 Task: Use the formula "DVARP" in spreadsheet "Project protfolio".
Action: Mouse moved to (155, 86)
Screenshot: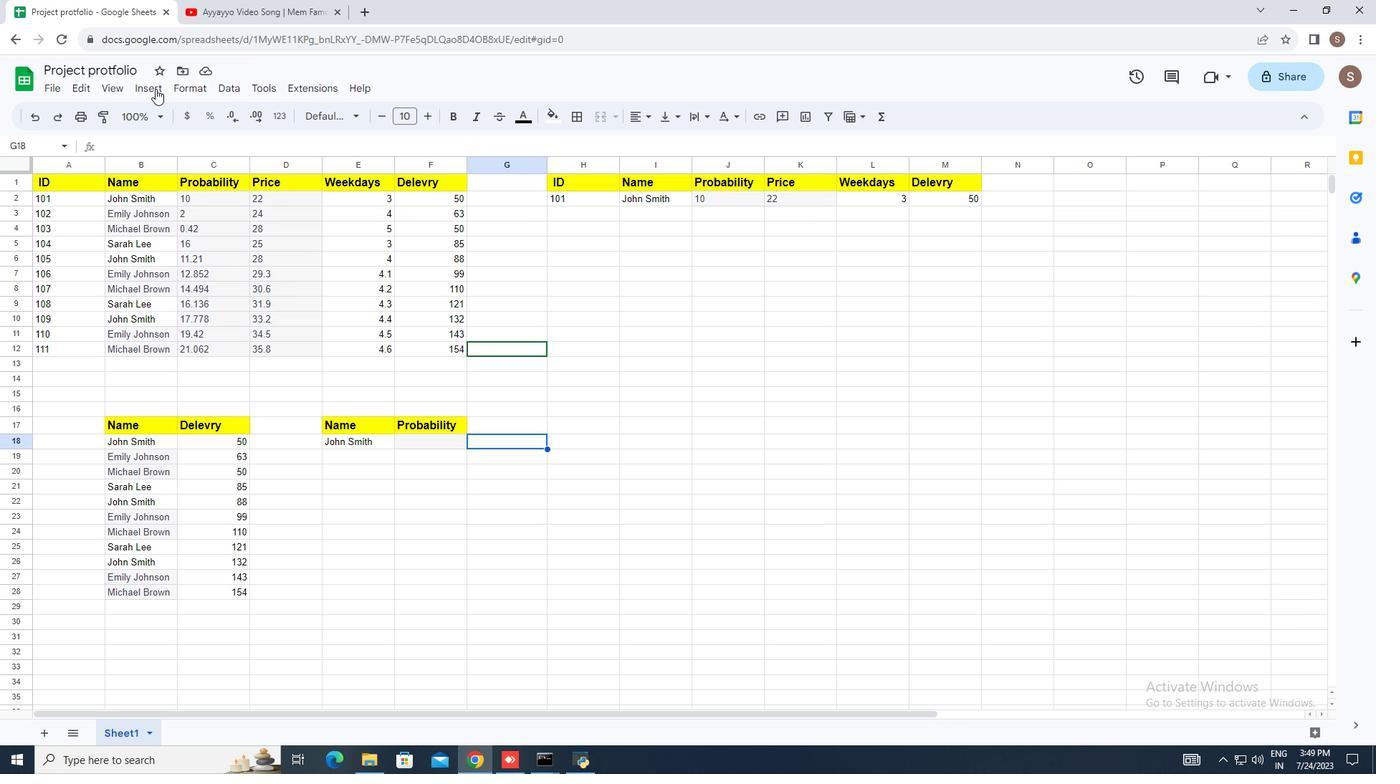 
Action: Mouse pressed left at (155, 86)
Screenshot: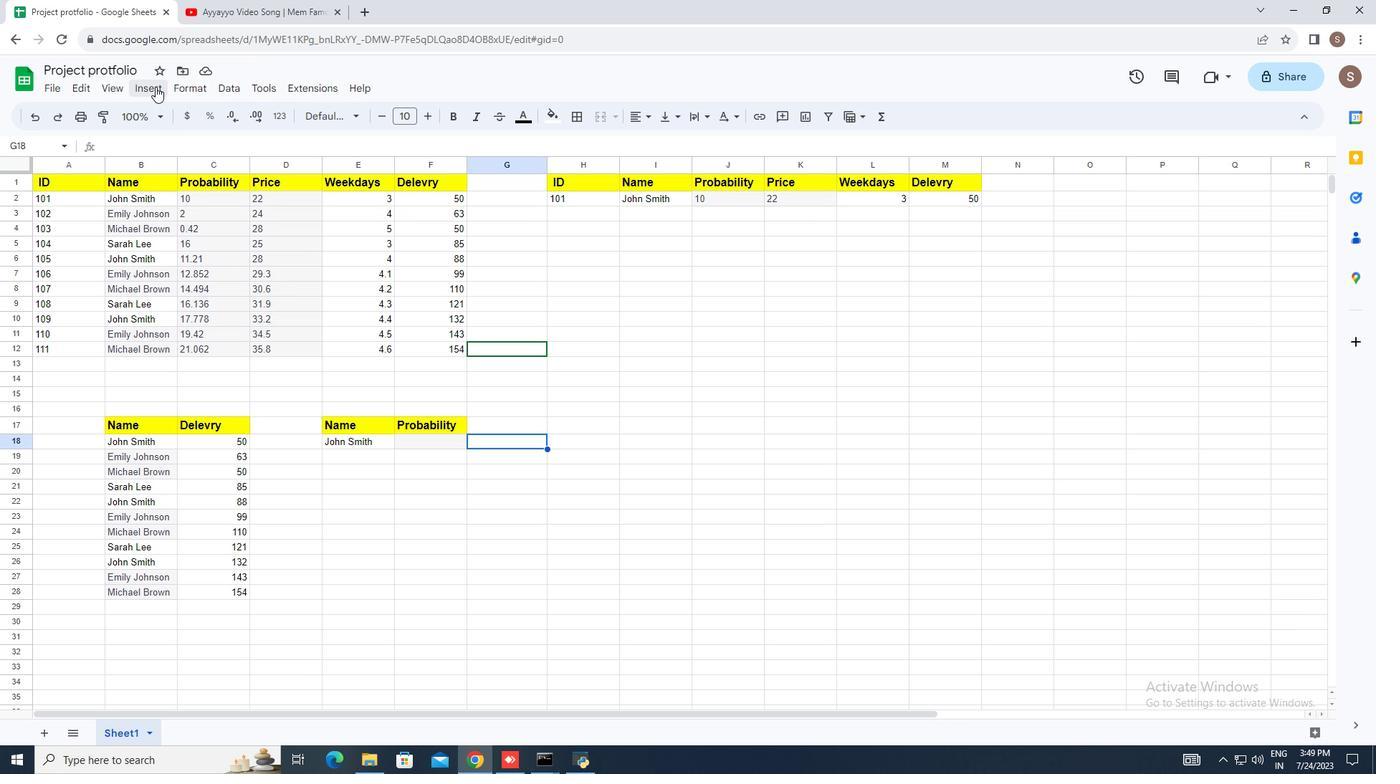 
Action: Mouse moved to (223, 343)
Screenshot: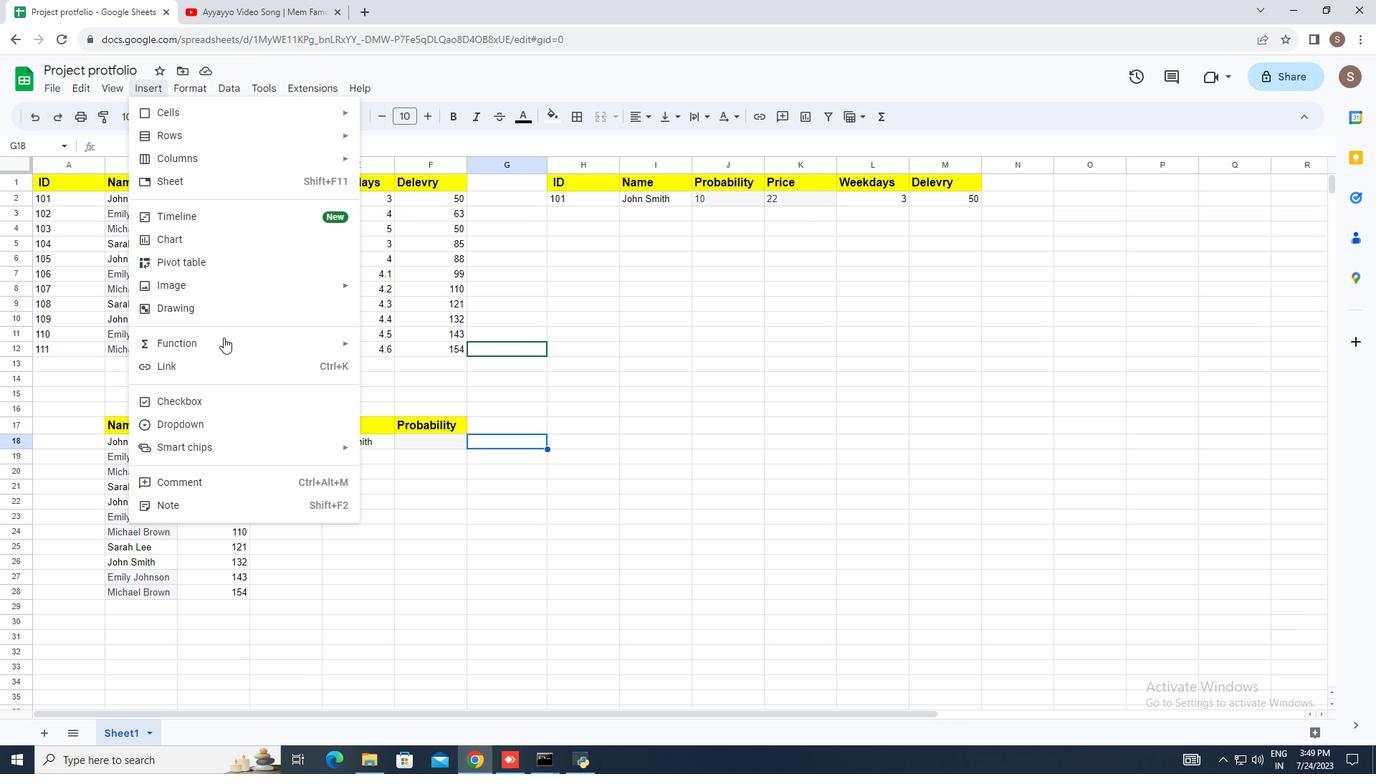 
Action: Mouse pressed left at (223, 343)
Screenshot: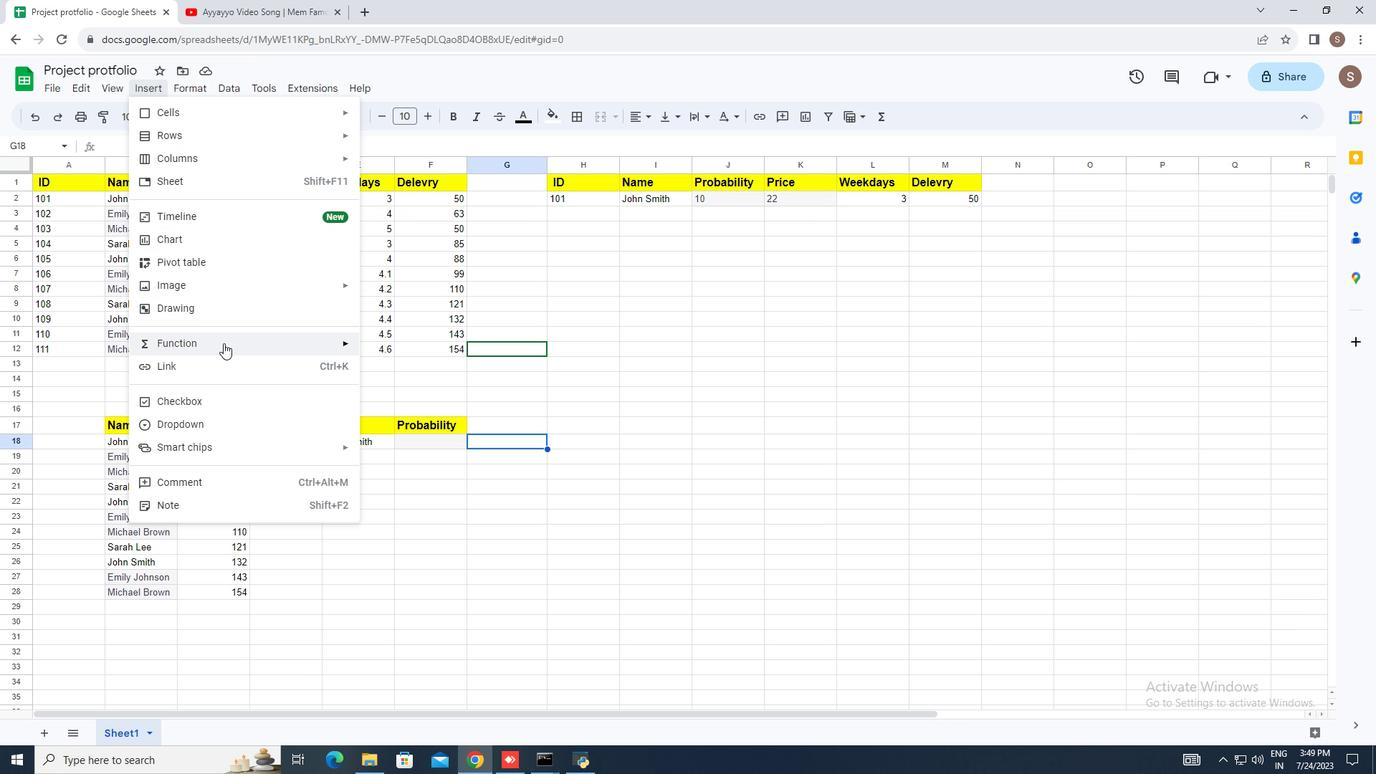 
Action: Mouse moved to (417, 326)
Screenshot: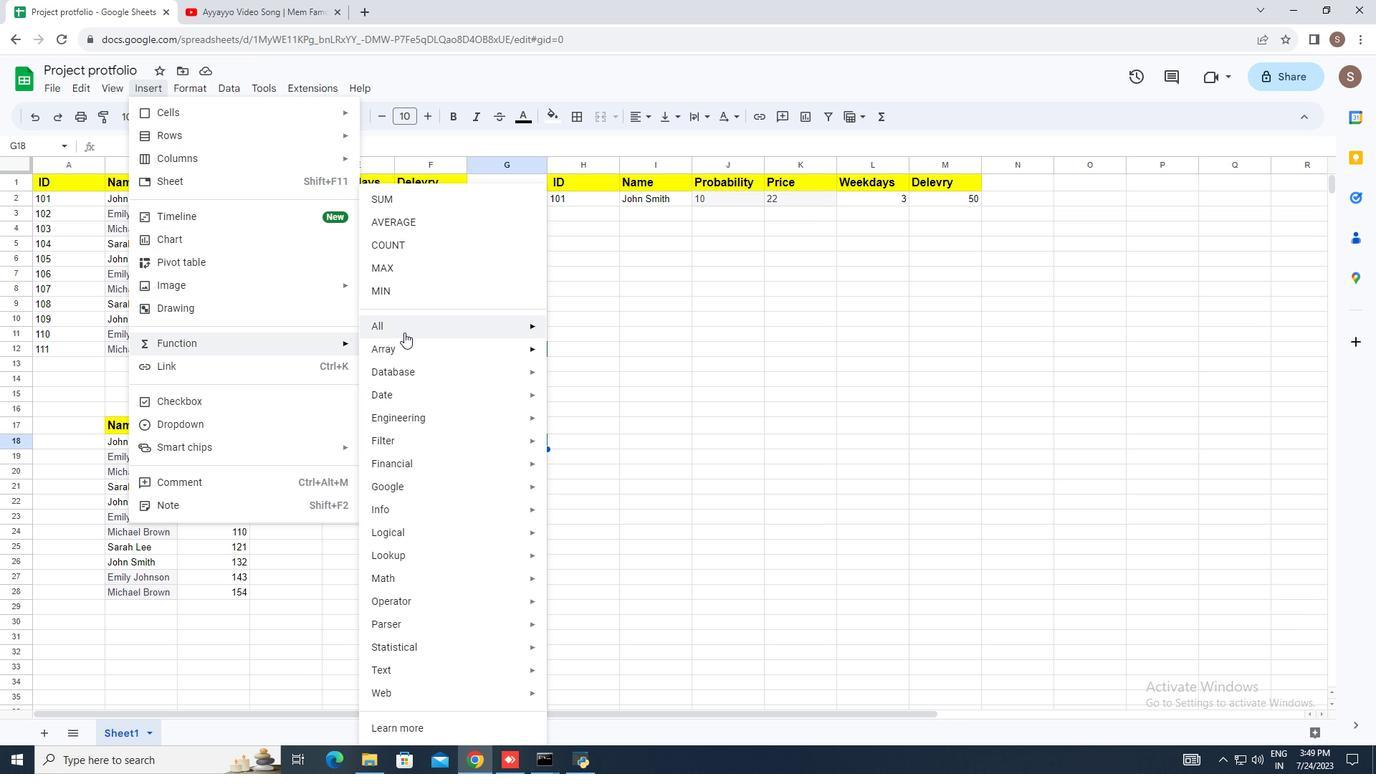 
Action: Mouse pressed left at (417, 326)
Screenshot: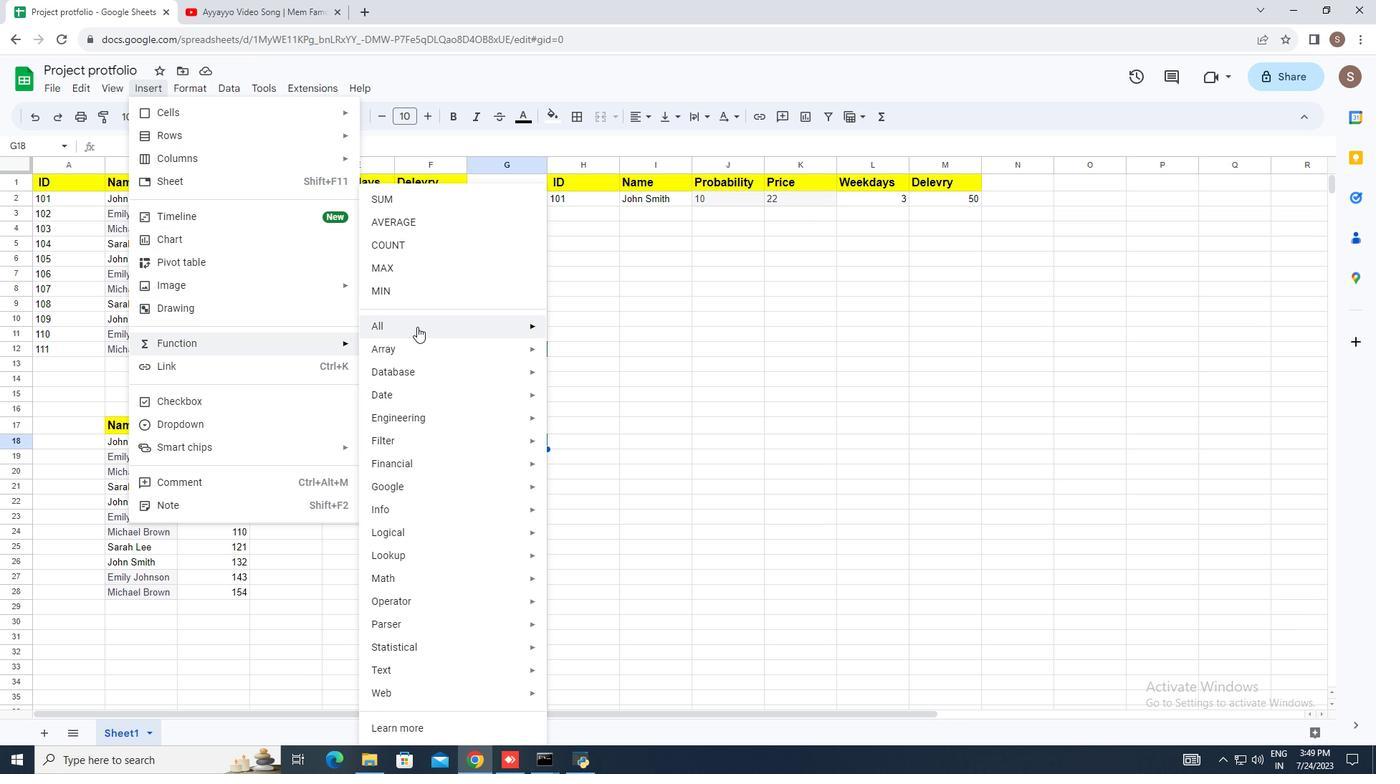 
Action: Mouse moved to (623, 431)
Screenshot: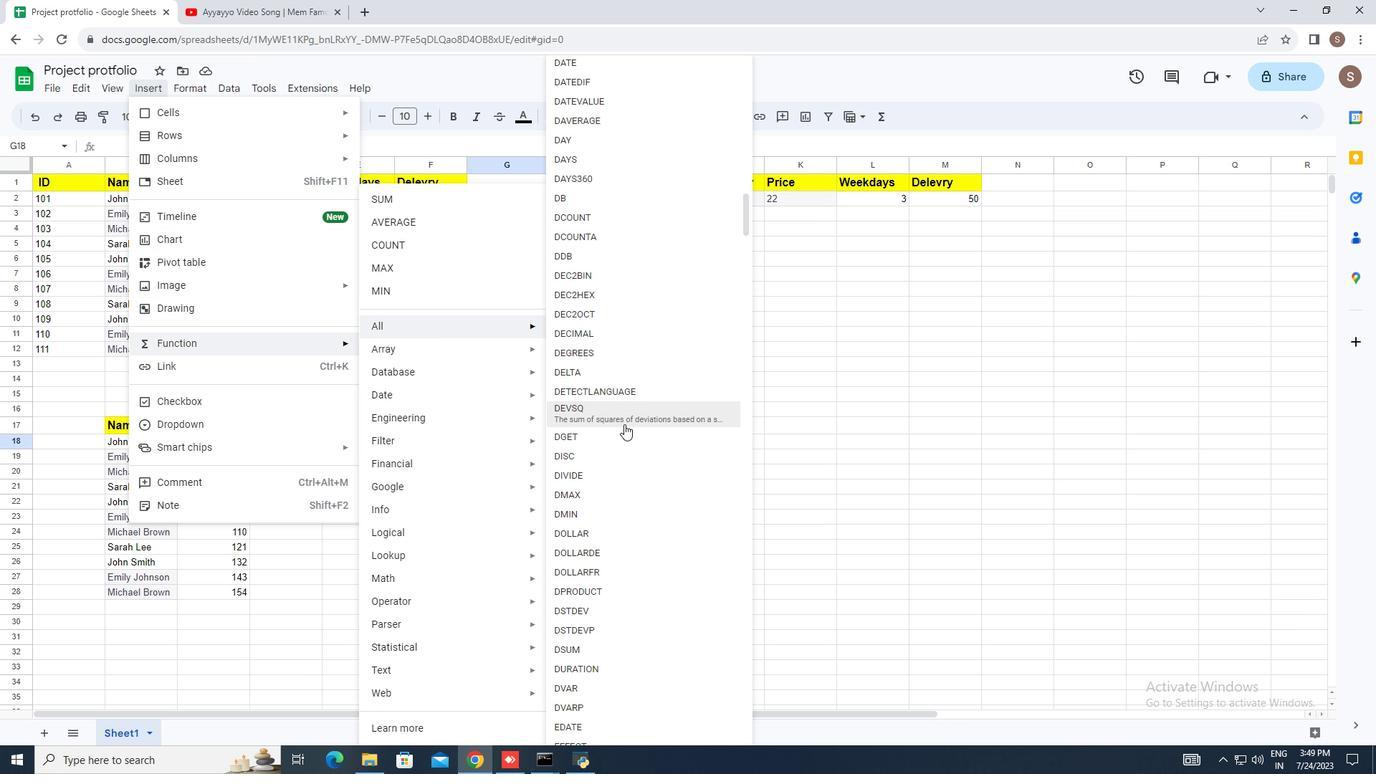 
Action: Mouse scrolled (623, 430) with delta (0, 0)
Screenshot: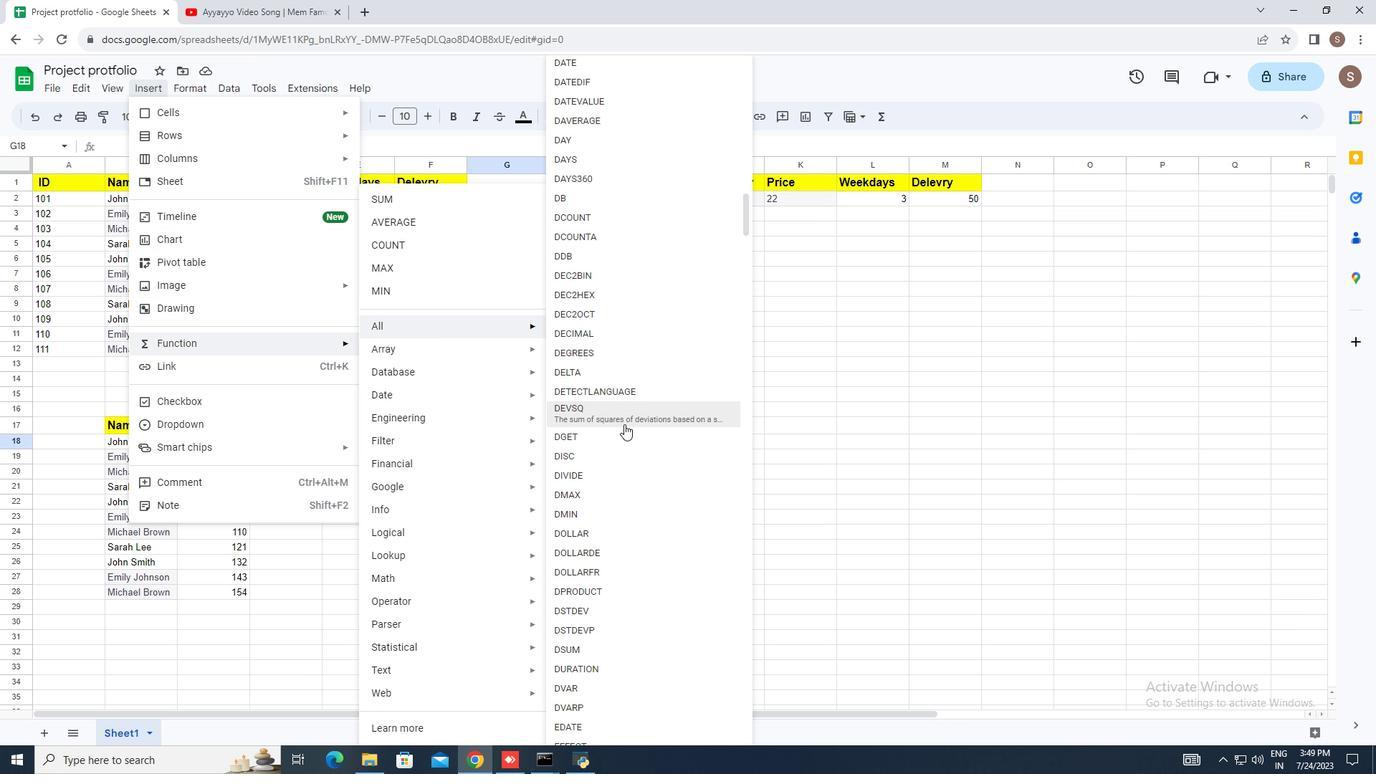 
Action: Mouse moved to (623, 435)
Screenshot: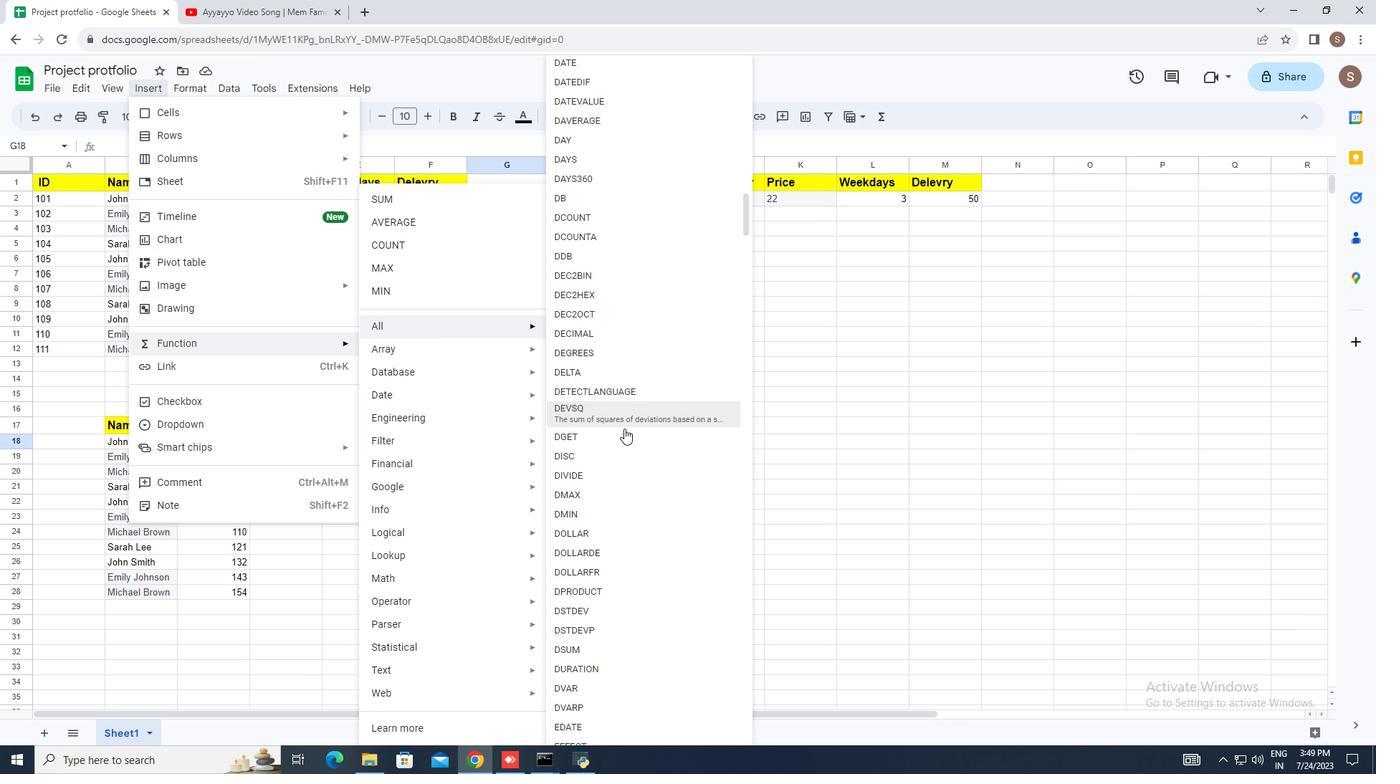 
Action: Mouse scrolled (623, 434) with delta (0, 0)
Screenshot: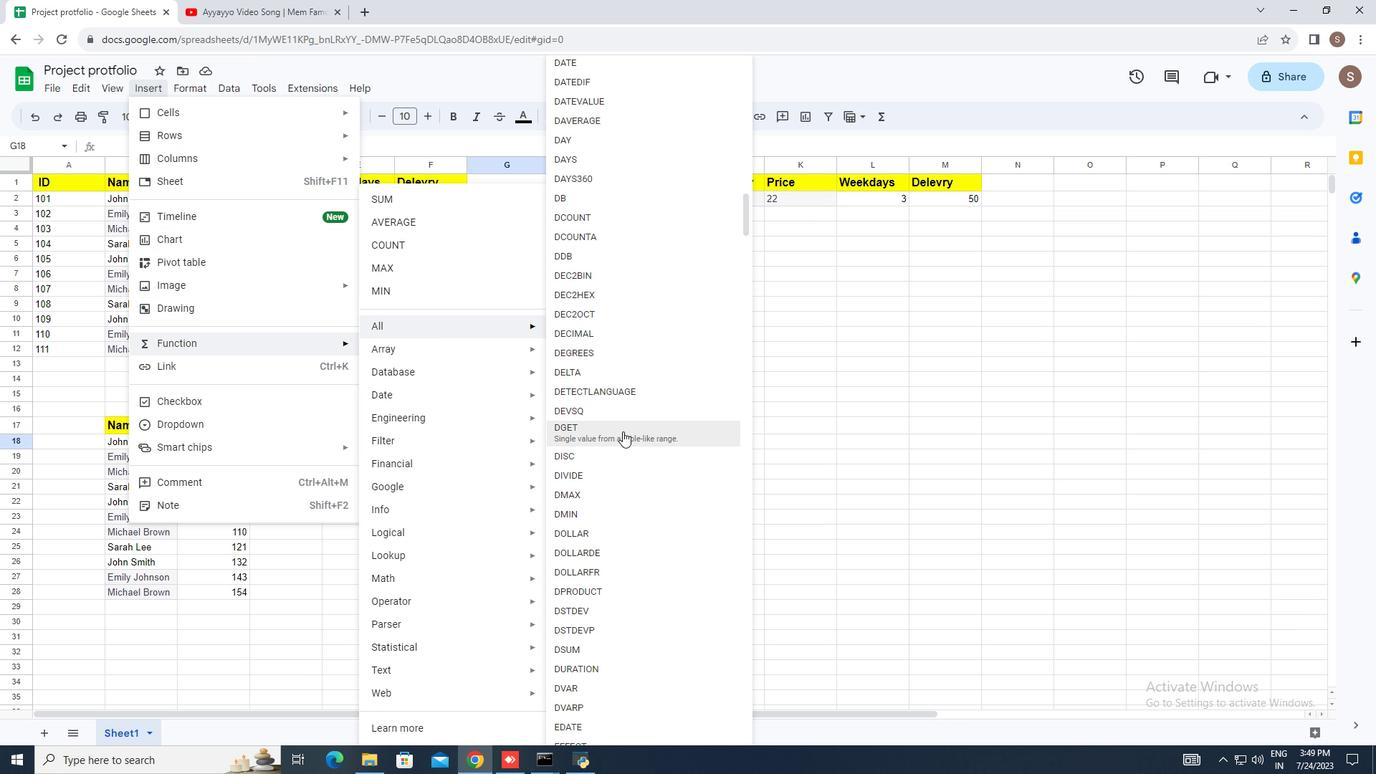 
Action: Mouse moved to (623, 559)
Screenshot: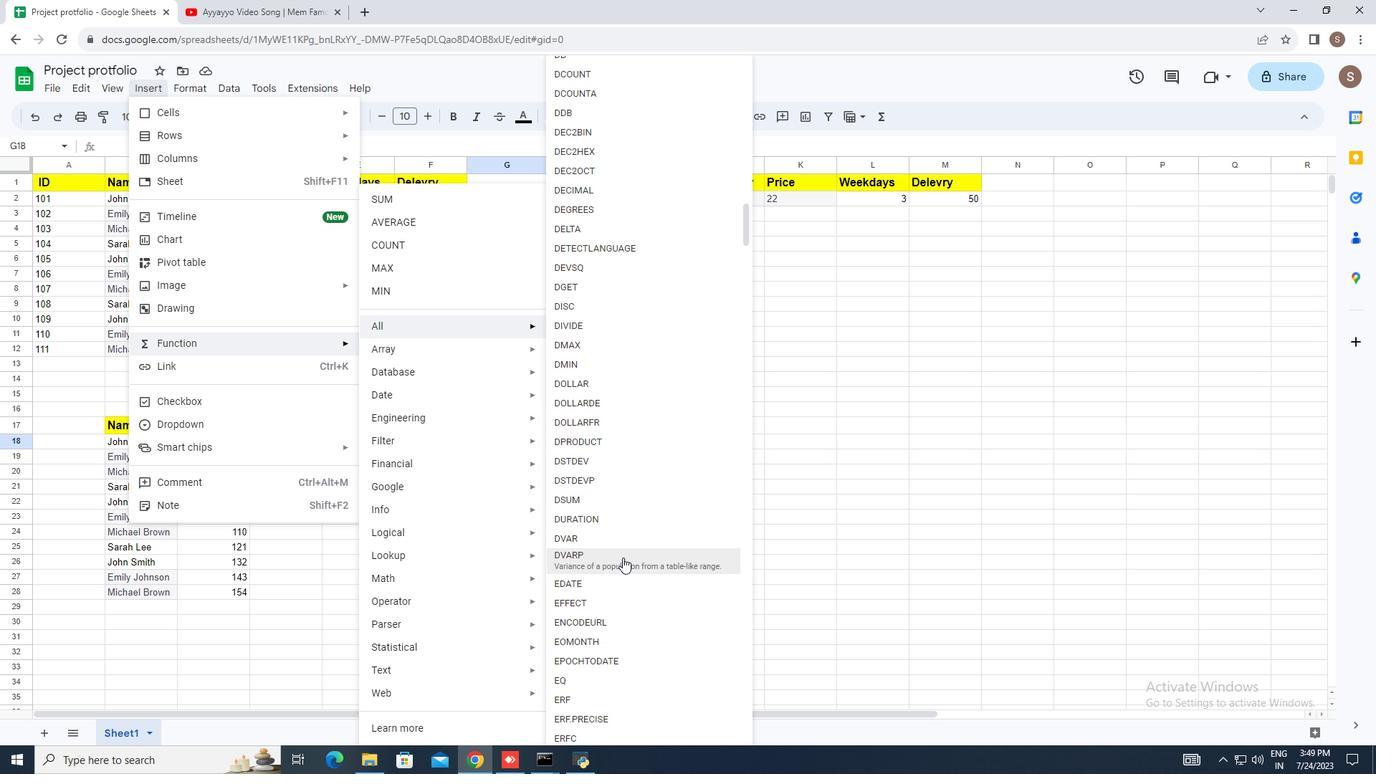 
Action: Mouse pressed left at (623, 559)
Screenshot: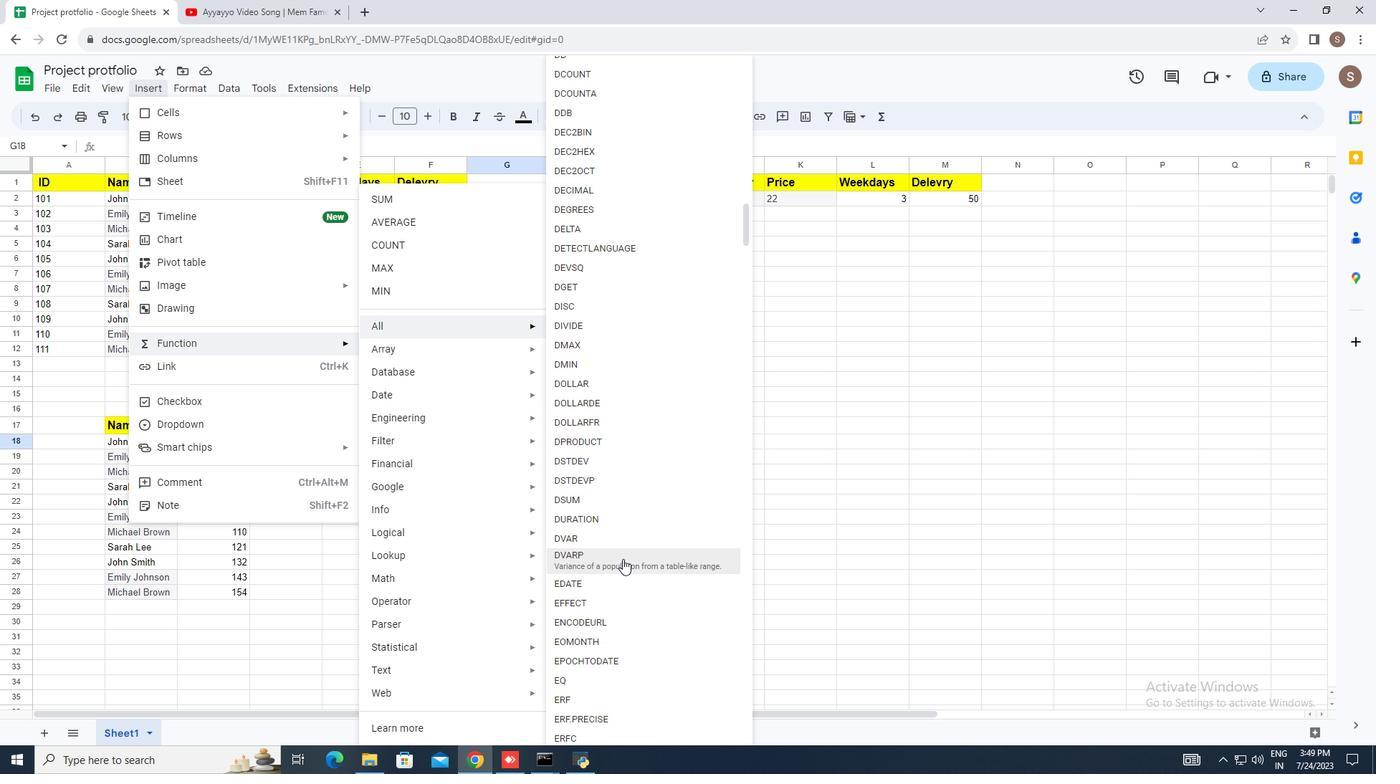 
Action: Mouse moved to (143, 422)
Screenshot: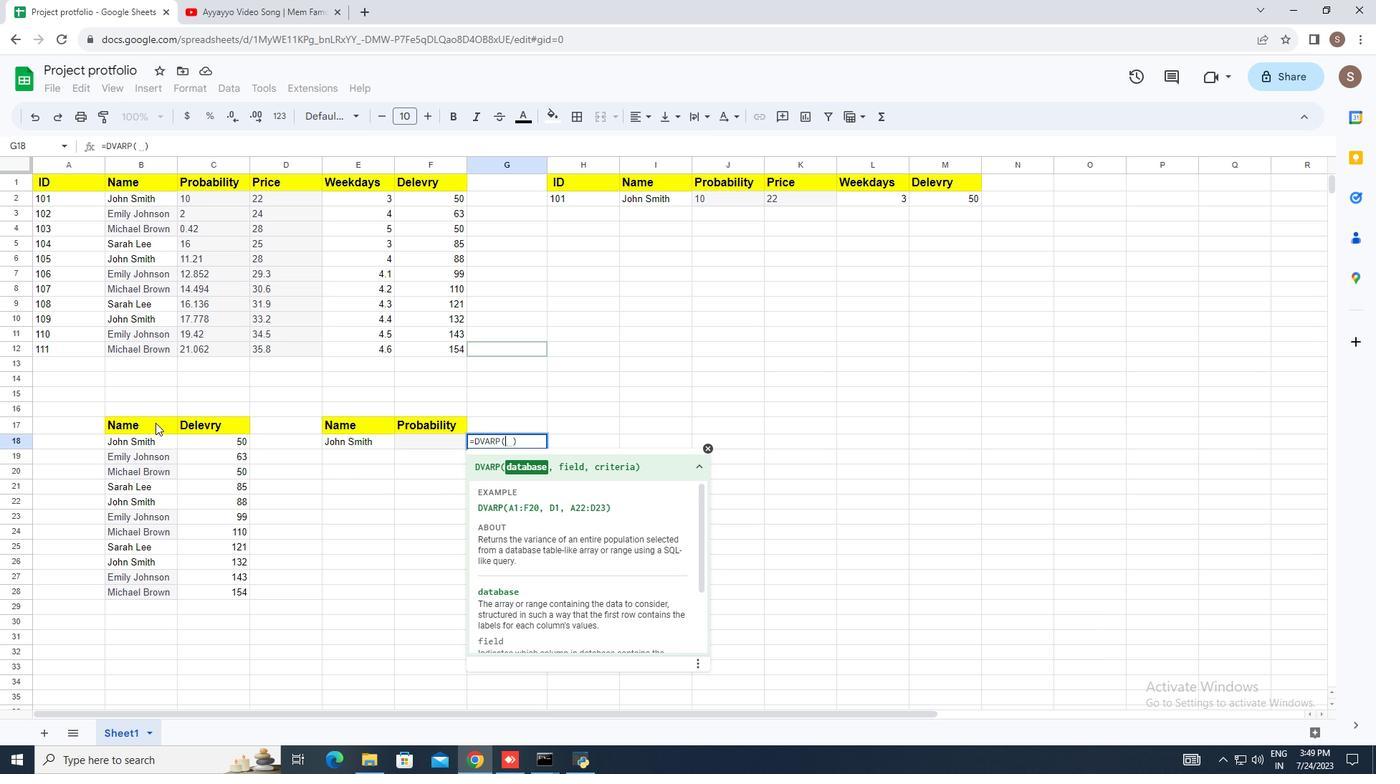 
Action: Mouse pressed left at (143, 422)
Screenshot: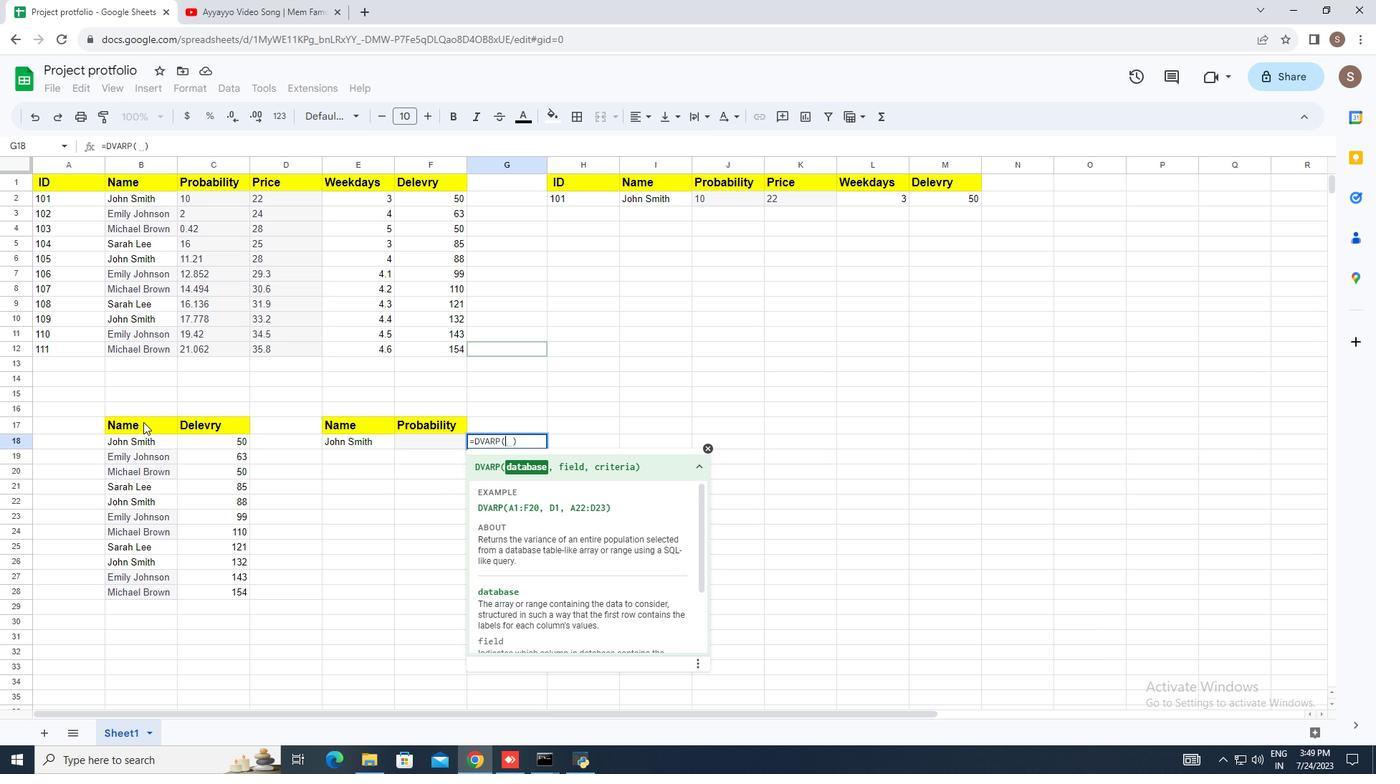 
Action: Mouse moved to (462, 521)
Screenshot: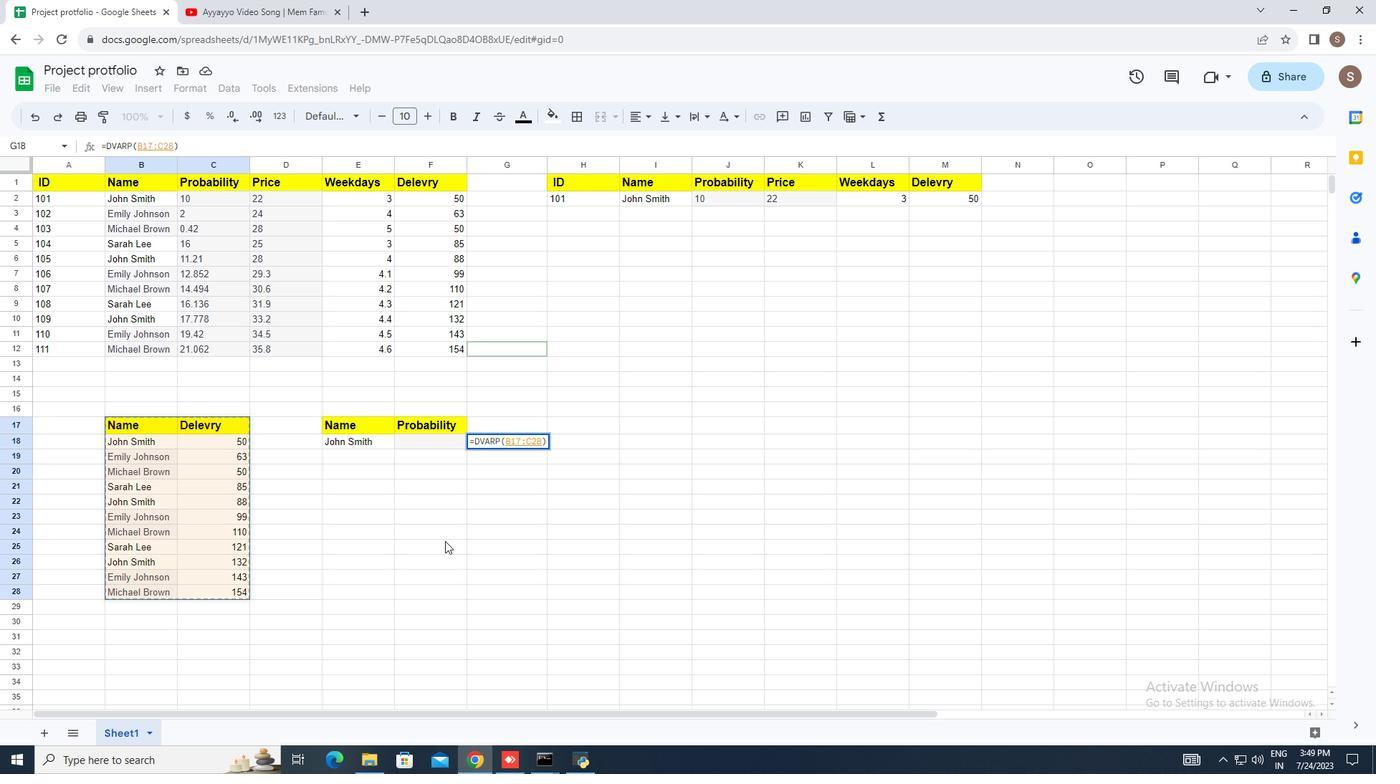 
Action: Key pressed ,
Screenshot: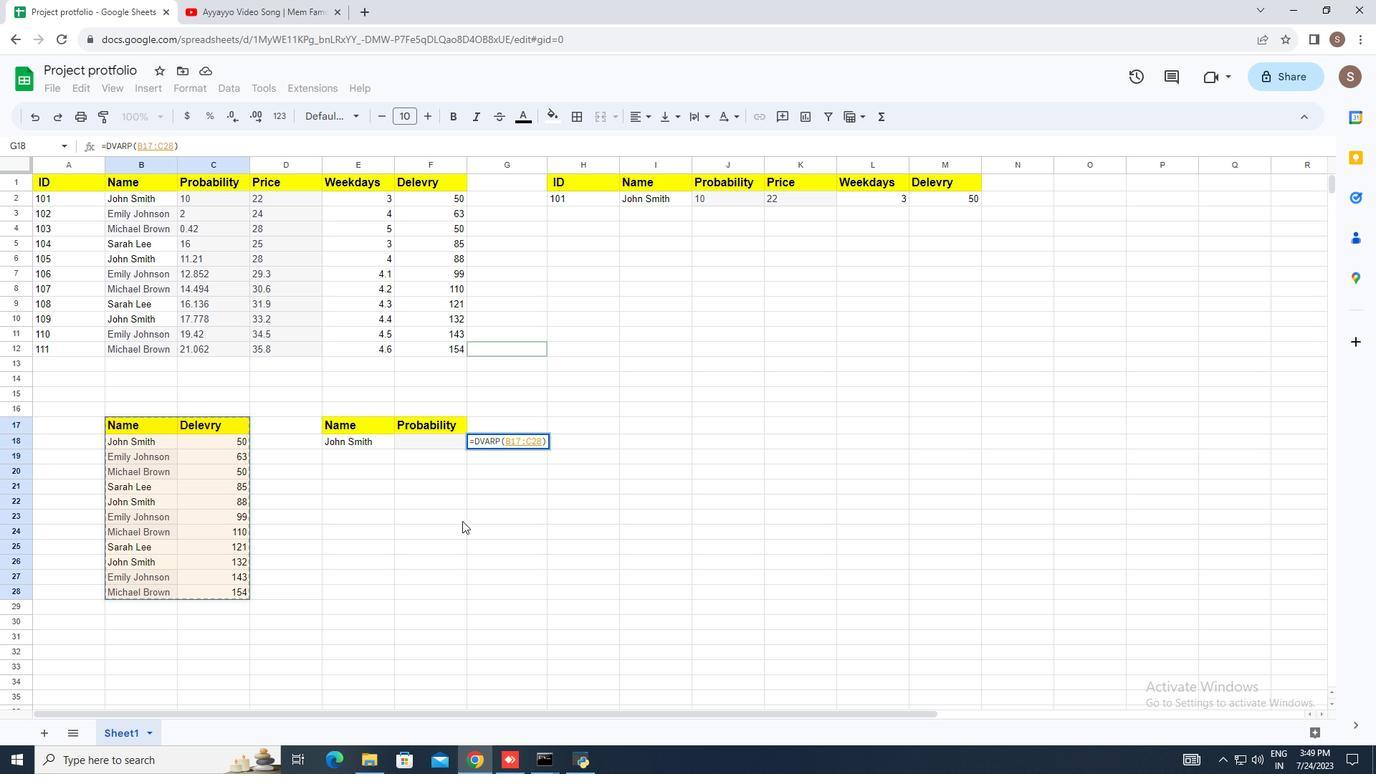 
Action: Mouse moved to (463, 519)
Screenshot: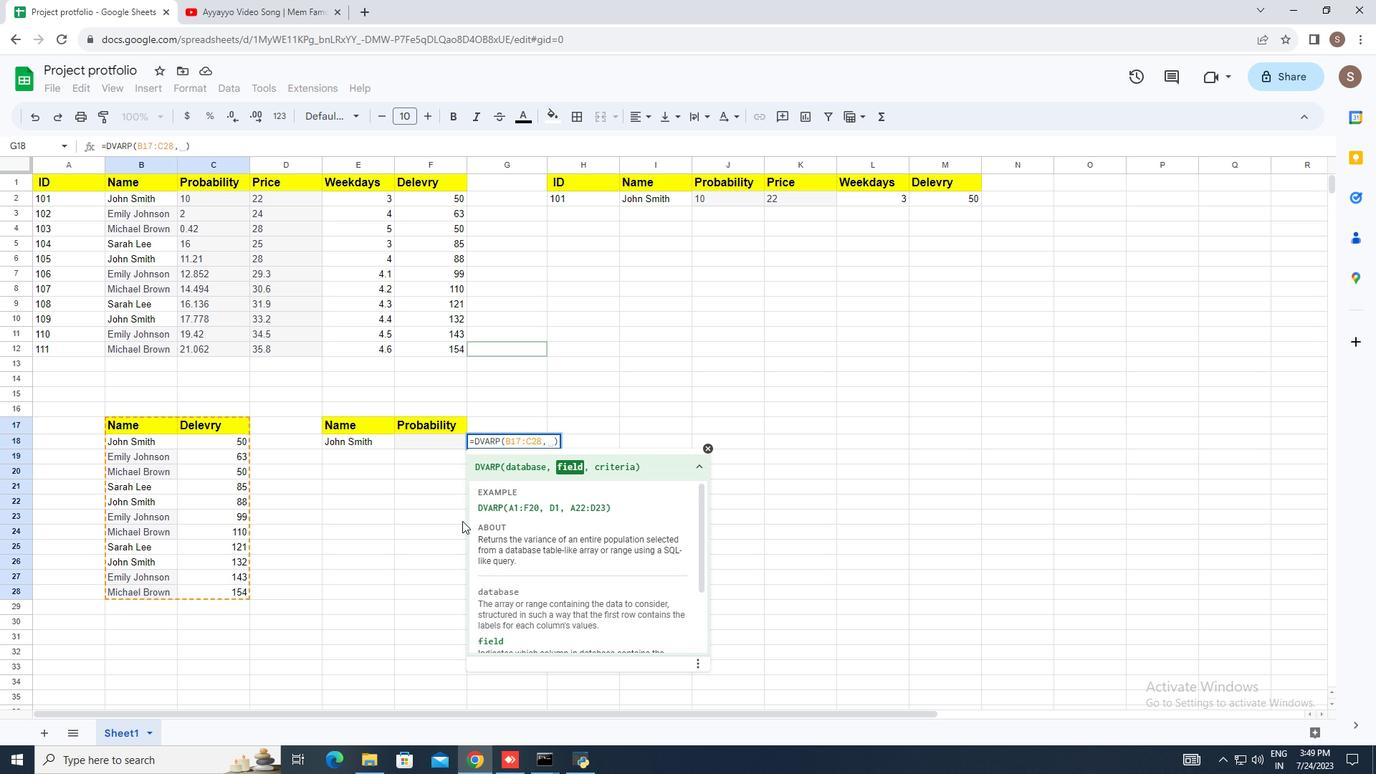 
Action: Key pressed <Key.space>
Screenshot: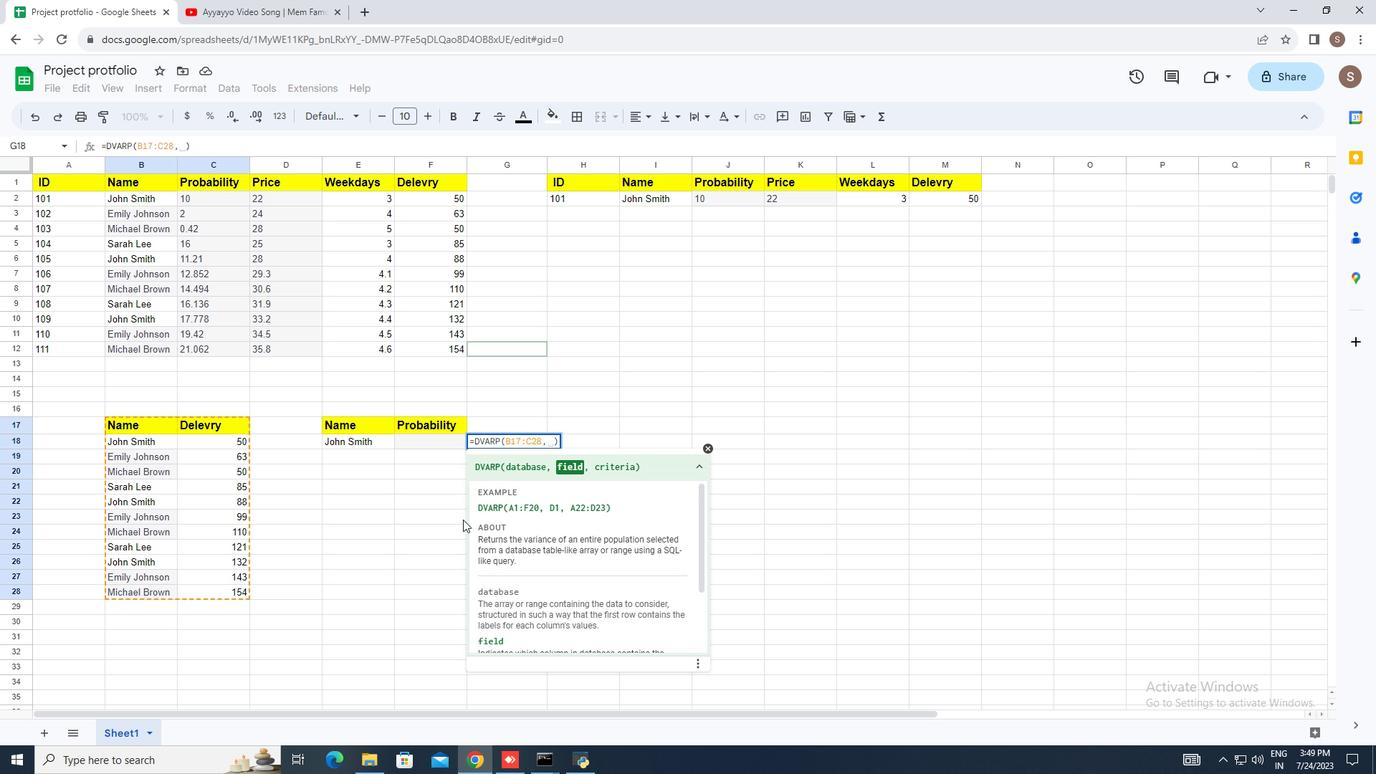 
Action: Mouse moved to (198, 425)
Screenshot: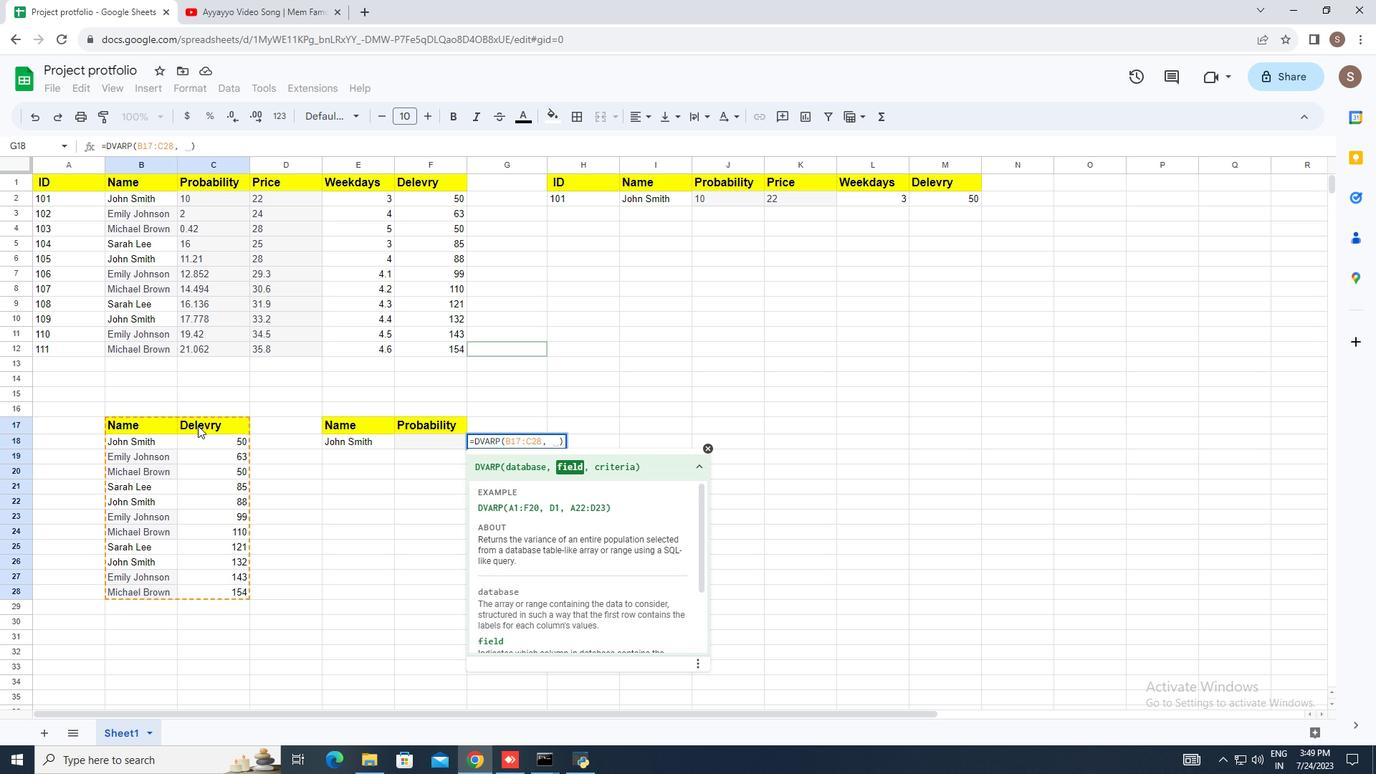 
Action: Mouse pressed left at (198, 425)
Screenshot: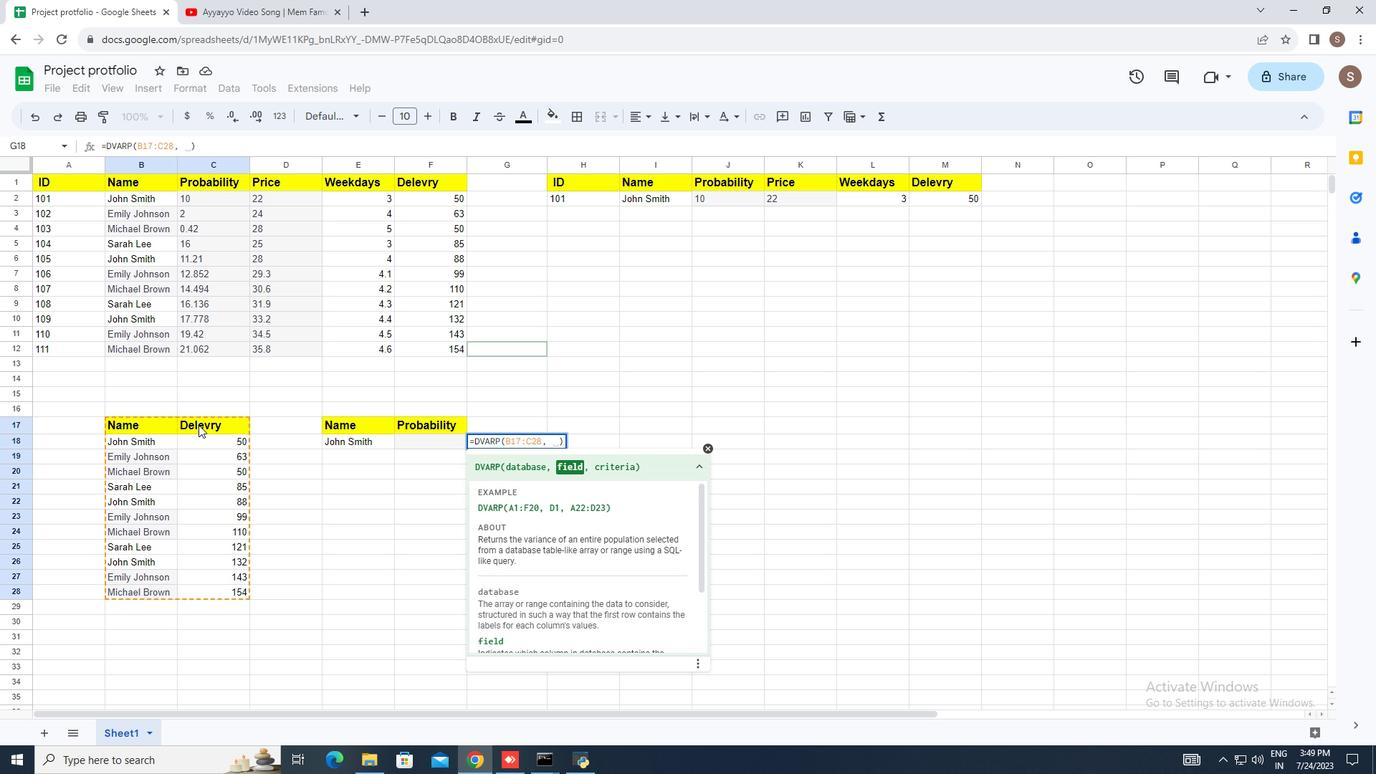 
Action: Mouse moved to (402, 519)
Screenshot: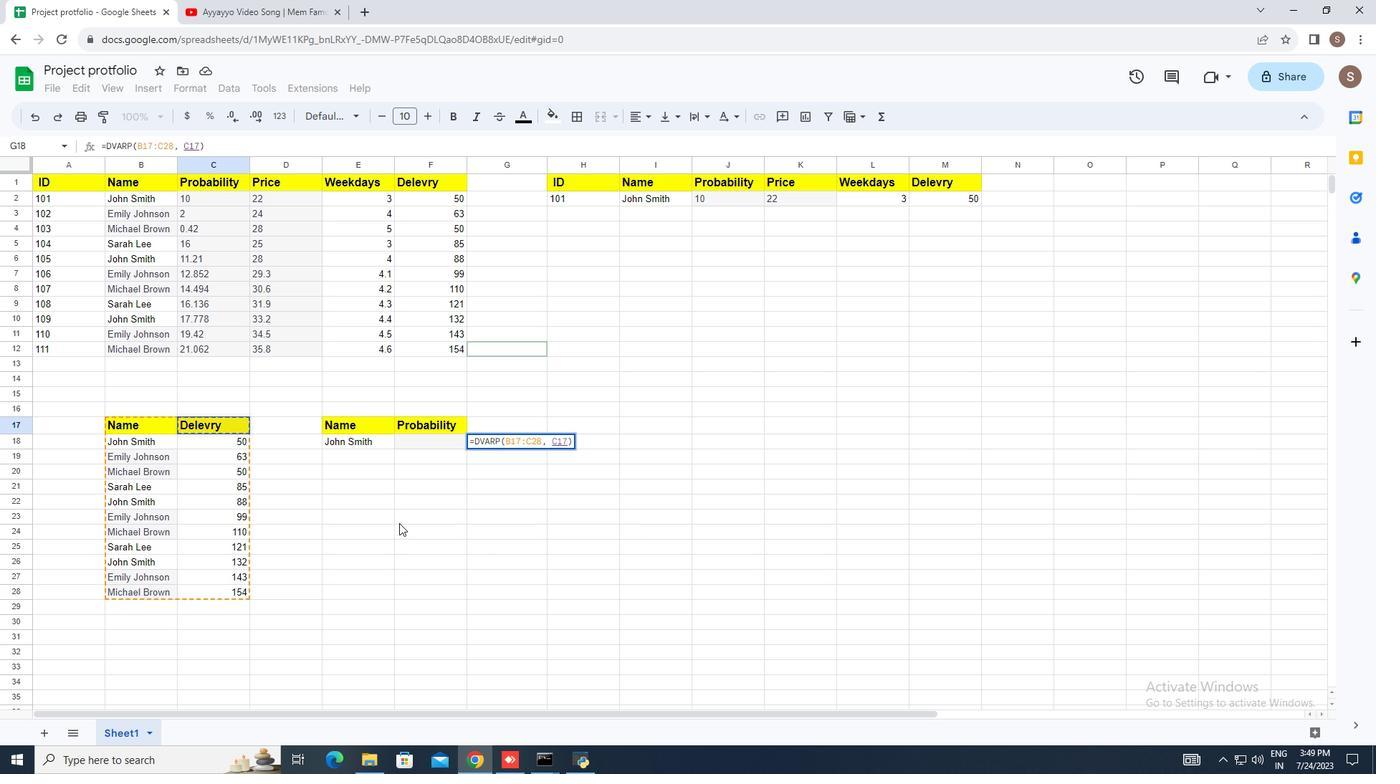 
Action: Key pressed ,<Key.space>
Screenshot: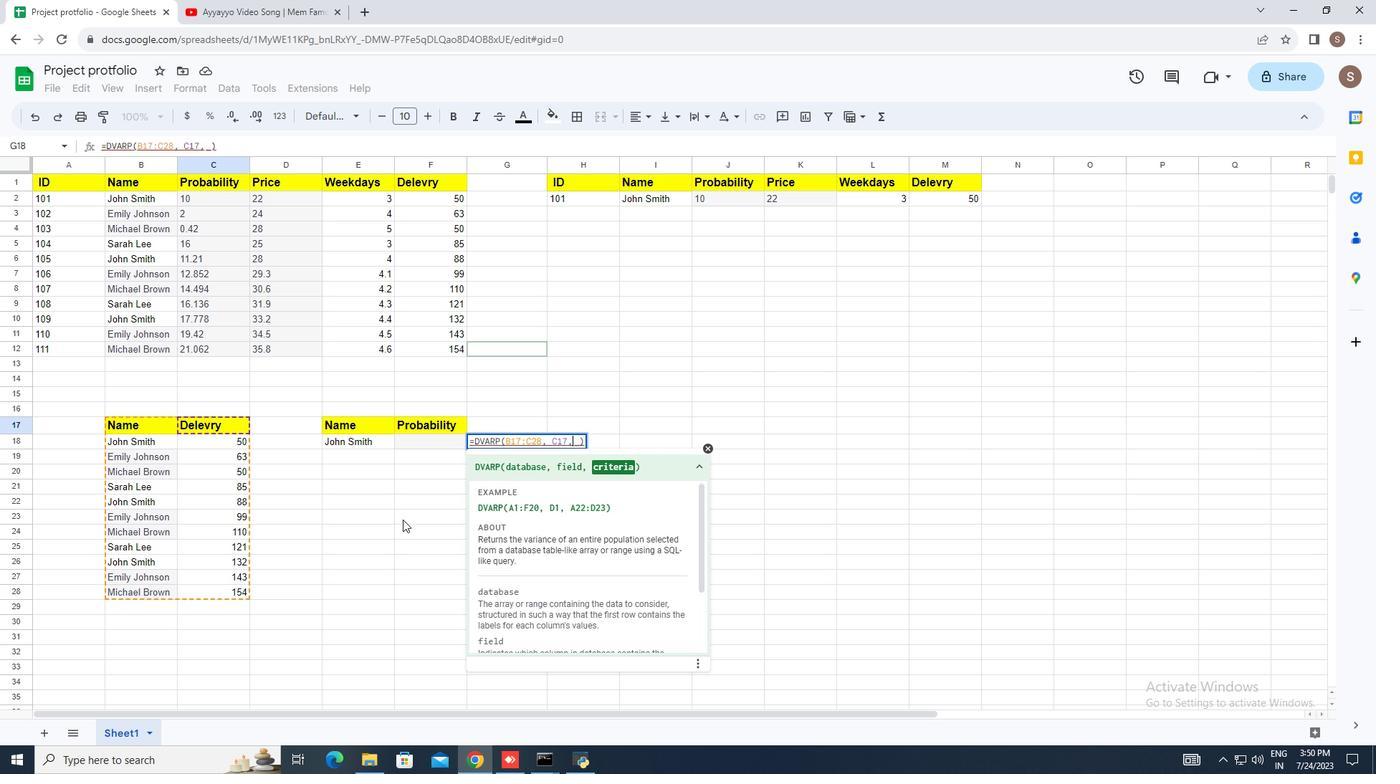 
Action: Mouse moved to (359, 423)
Screenshot: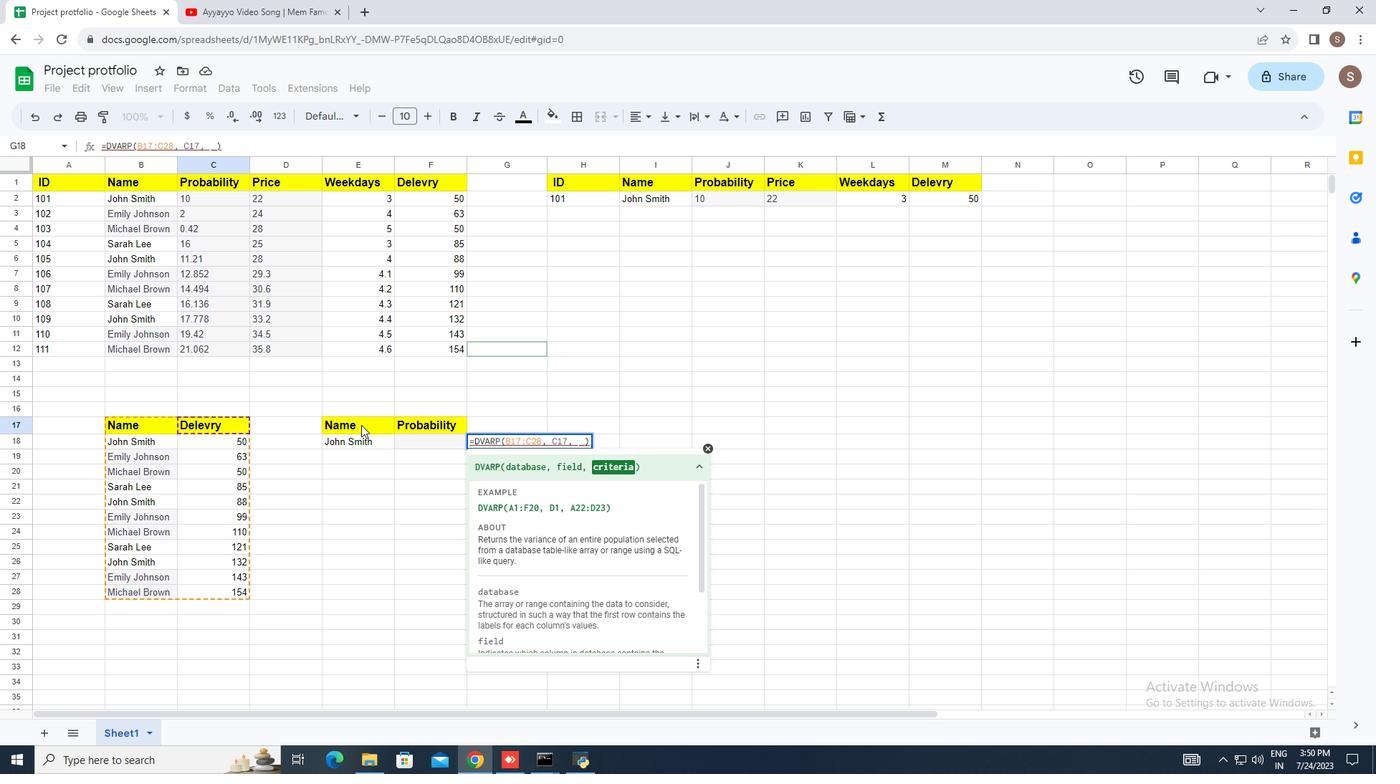 
Action: Mouse pressed left at (359, 423)
Screenshot: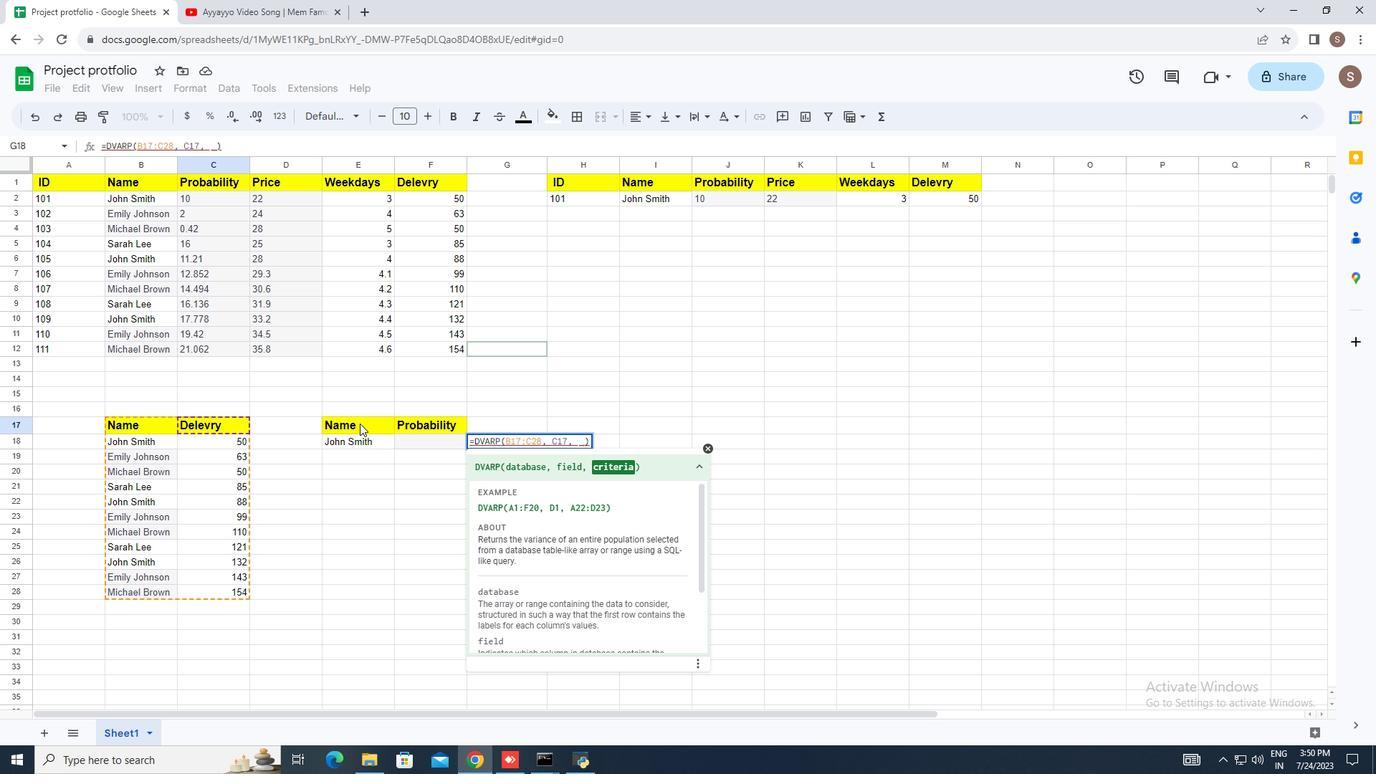 
Action: Mouse moved to (596, 473)
Screenshot: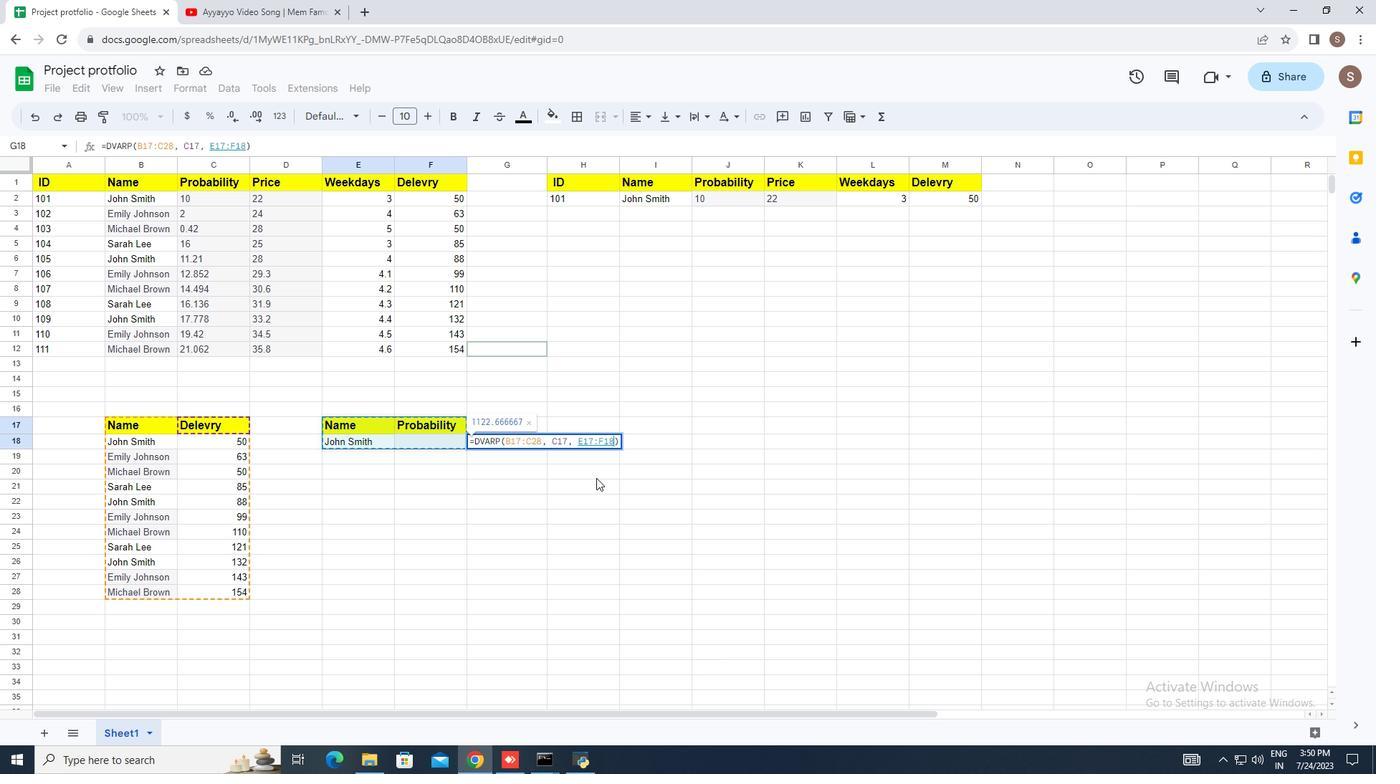 
Action: Key pressed <Key.enter>
Screenshot: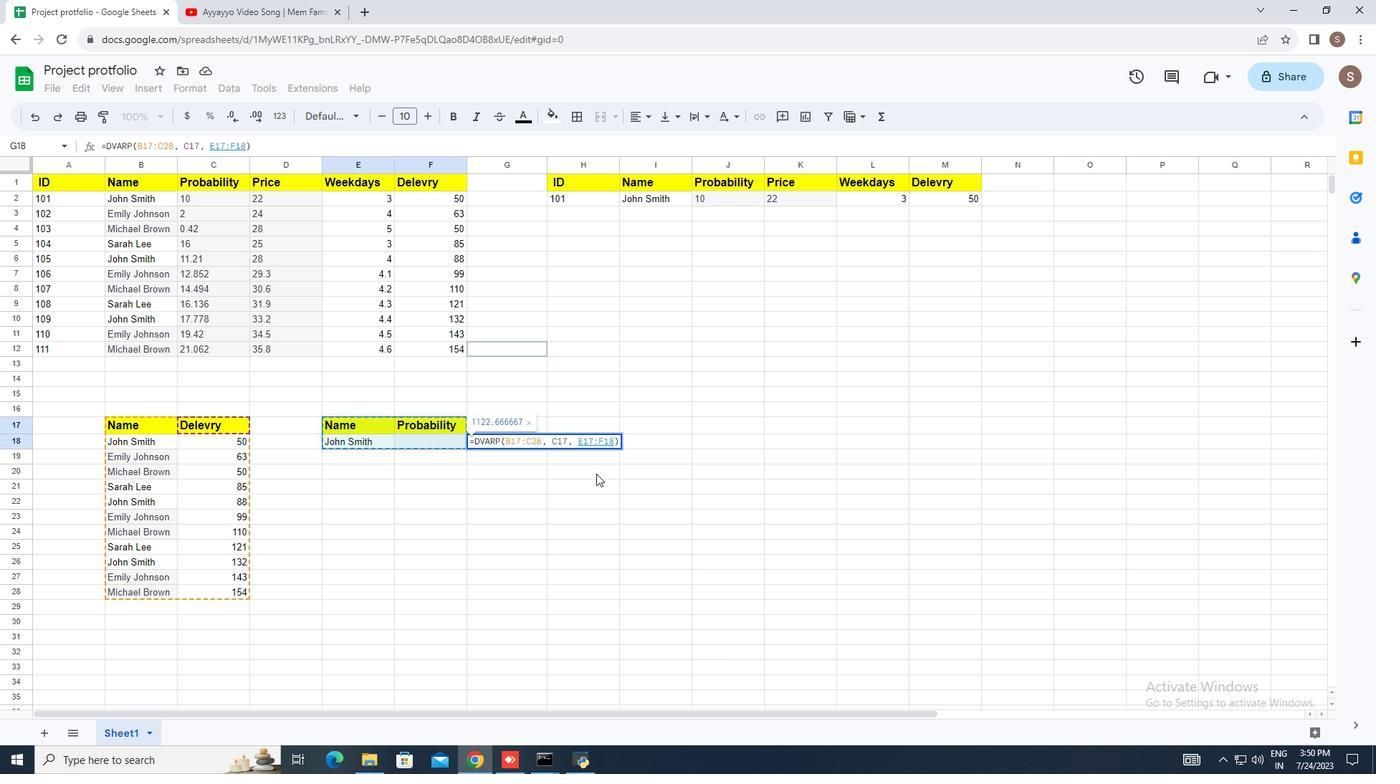 
